 Task: Invite Team Member Softage.1@softage.net to Workspace Accounting and Finance Consulting. Invite Team Member Softage.2@softage.net to Workspace Accounting and Finance Consulting. Invite Team Member Softage.3@softage.net to Workspace Accounting and Finance Consulting. Invite Team Member Softage.4@softage.net to Workspace Accounting and Finance Consulting
Action: Mouse moved to (693, 108)
Screenshot: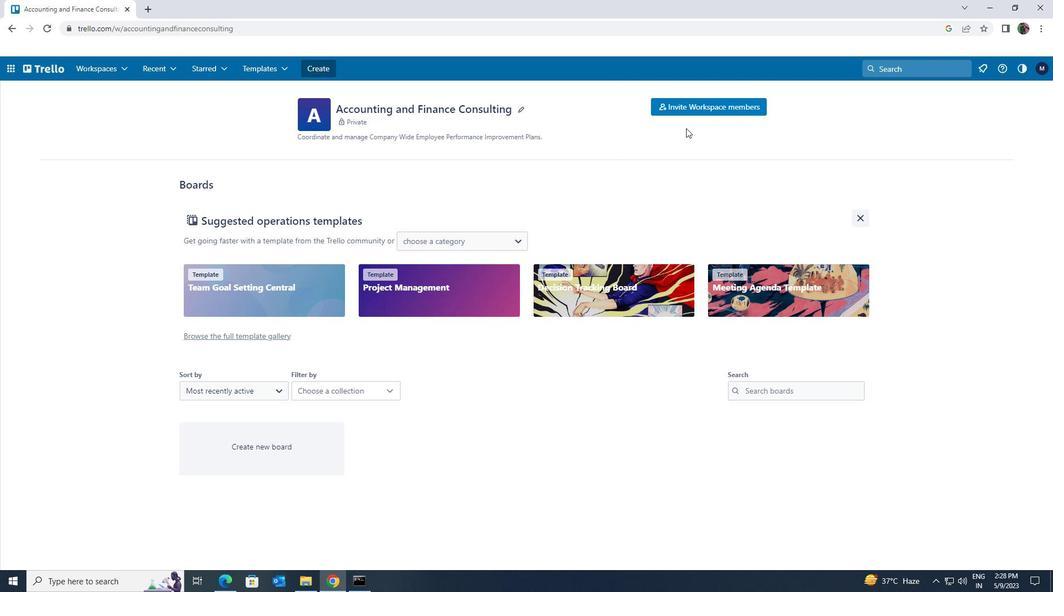 
Action: Mouse pressed left at (693, 108)
Screenshot: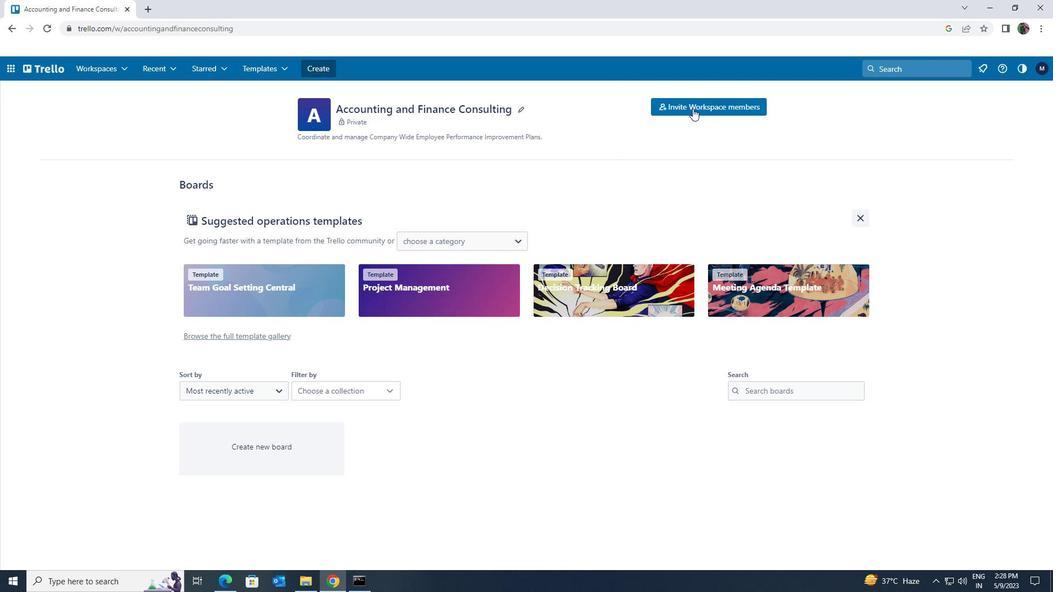 
Action: Mouse moved to (565, 306)
Screenshot: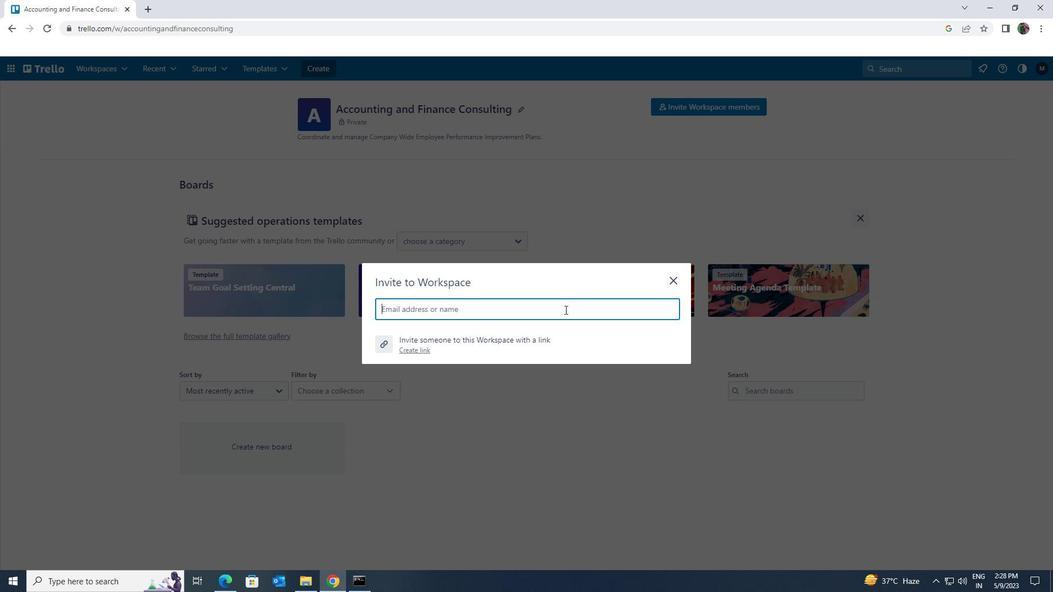 
Action: Mouse pressed left at (565, 306)
Screenshot: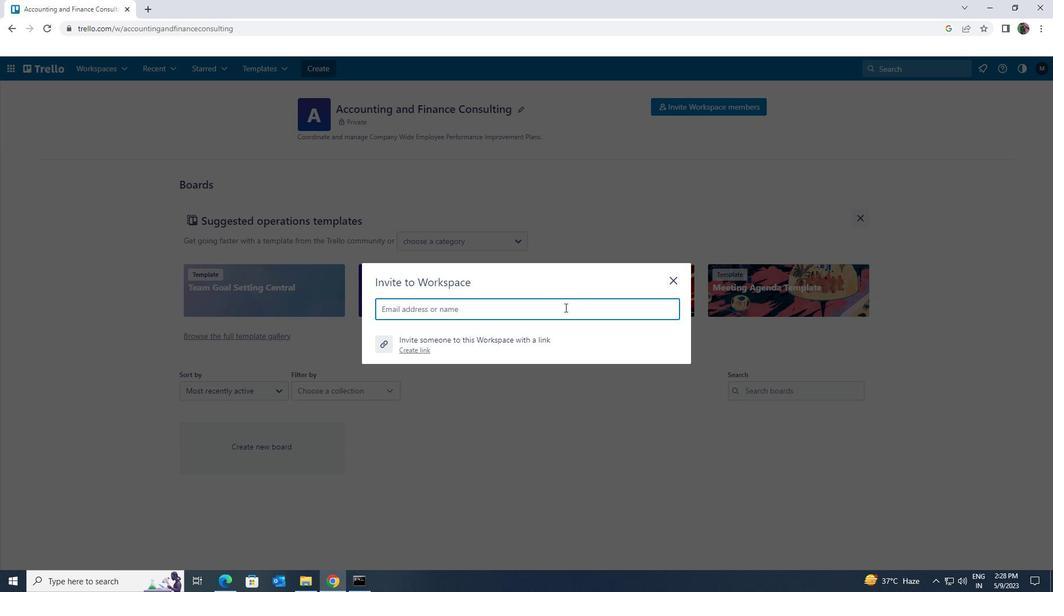 
Action: Key pressed <Key.shift>SOGTAGE.1<Key.shift>@<Key.shift>SOFTAGE.NET
Screenshot: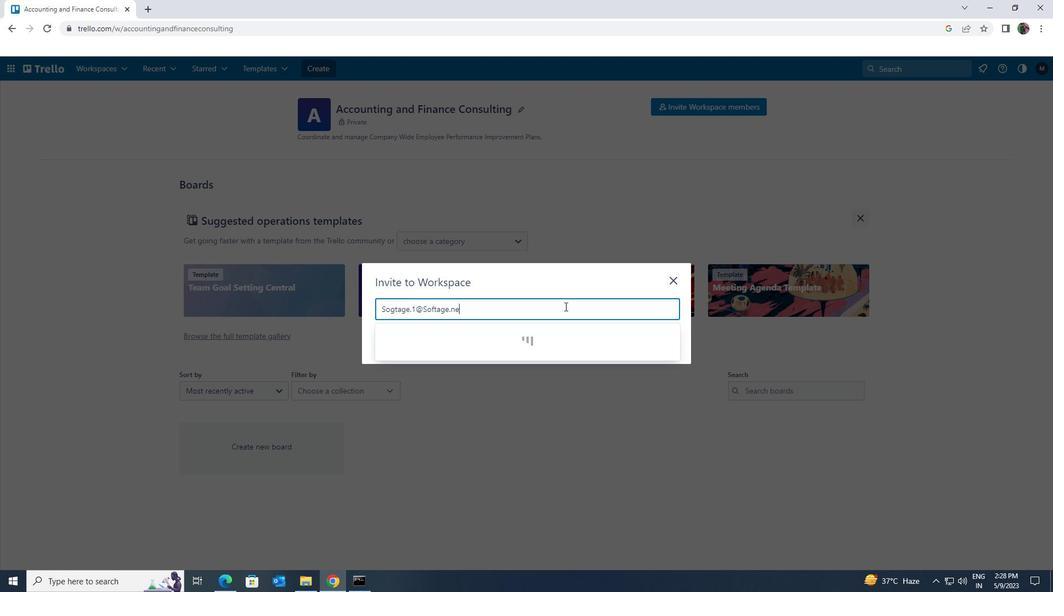 
Action: Mouse moved to (520, 337)
Screenshot: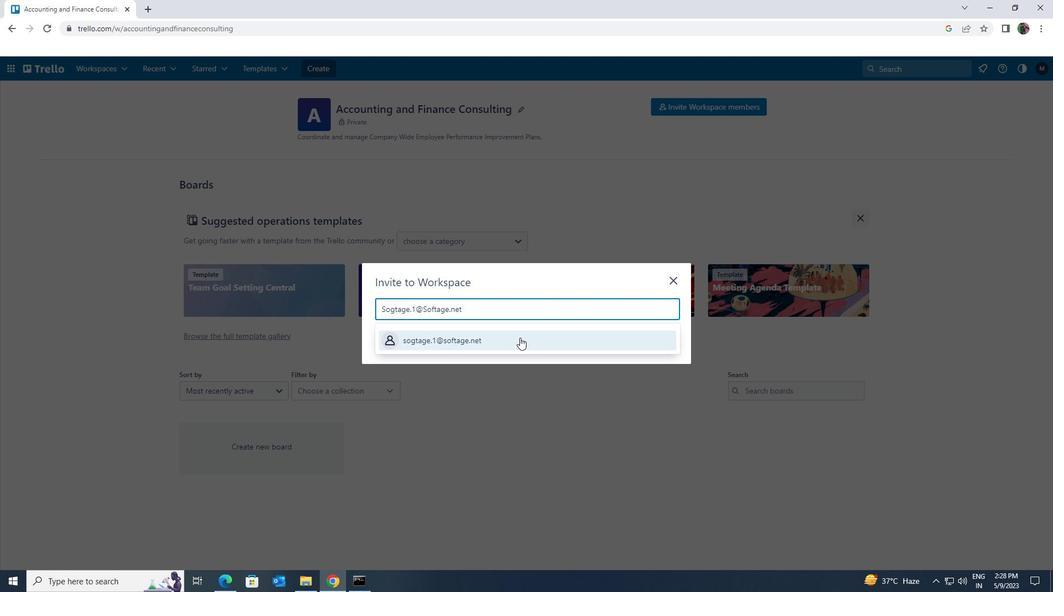 
Action: Mouse pressed left at (520, 337)
Screenshot: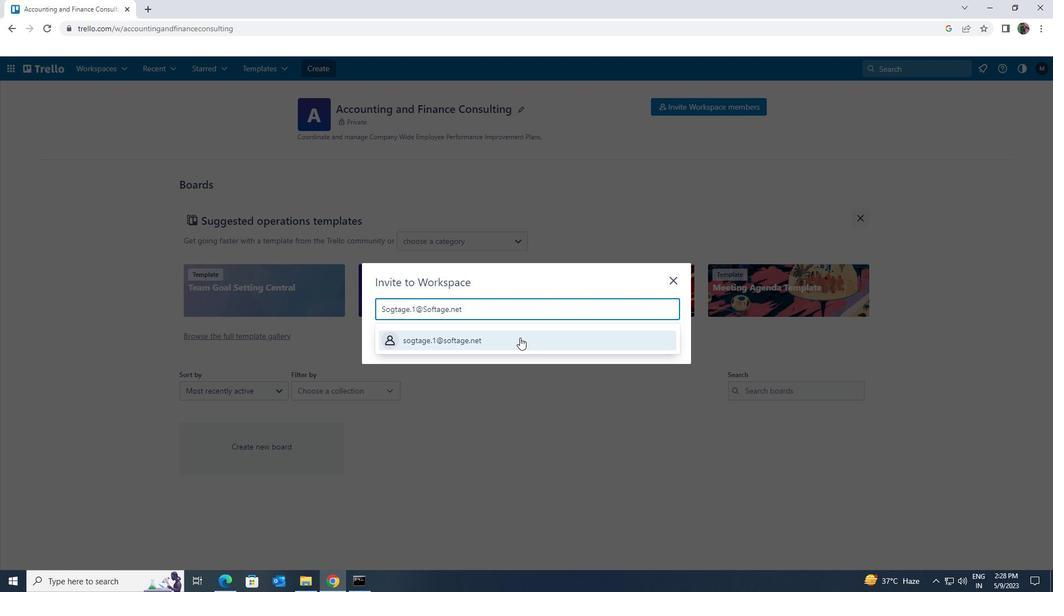 
Action: Key pressed <Key.shift><Key.shift><Key.shift><Key.shift><Key.shift><Key.shift>SOG<Key.backspace>FTAGE.2<Key.shift><Key.shift><Key.shift><Key.shift>@<Key.shift>SOFTAGE.NET
Screenshot: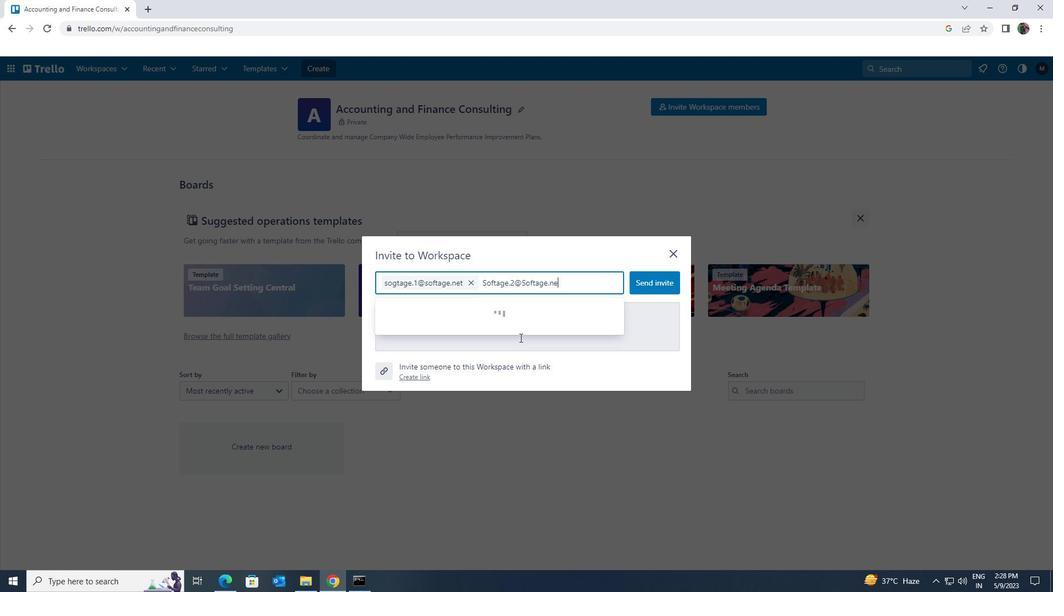 
Action: Mouse moved to (499, 318)
Screenshot: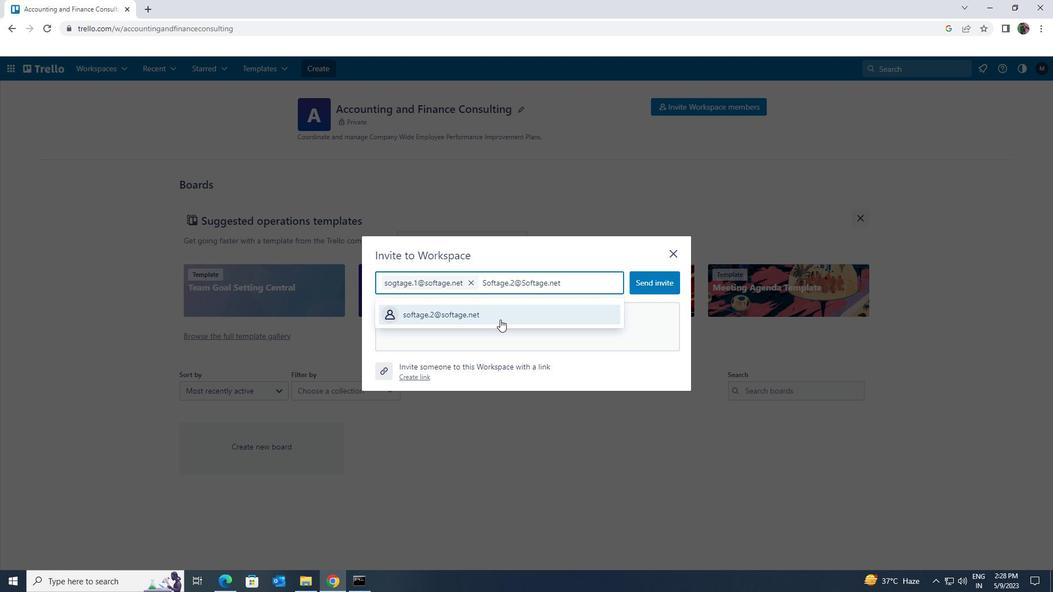 
Action: Mouse pressed left at (499, 318)
Screenshot: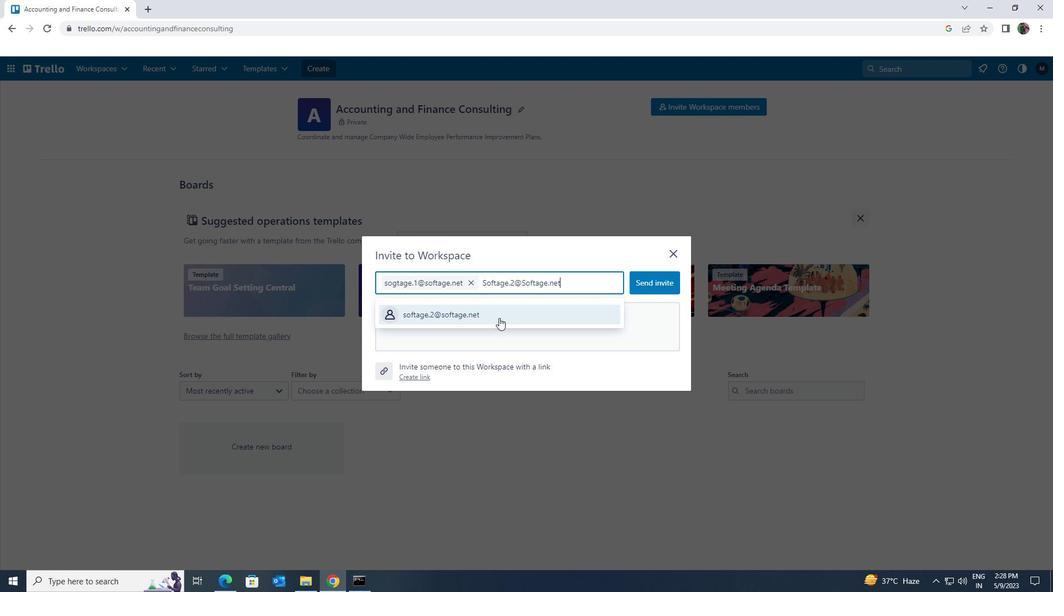 
Action: Key pressed <Key.shift><Key.shift><Key.shift><Key.shift><Key.shift>SOFTAGE.3<Key.shift><Key.shift><Key.shift>@<Key.shift>SOFTAGE.NET
Screenshot: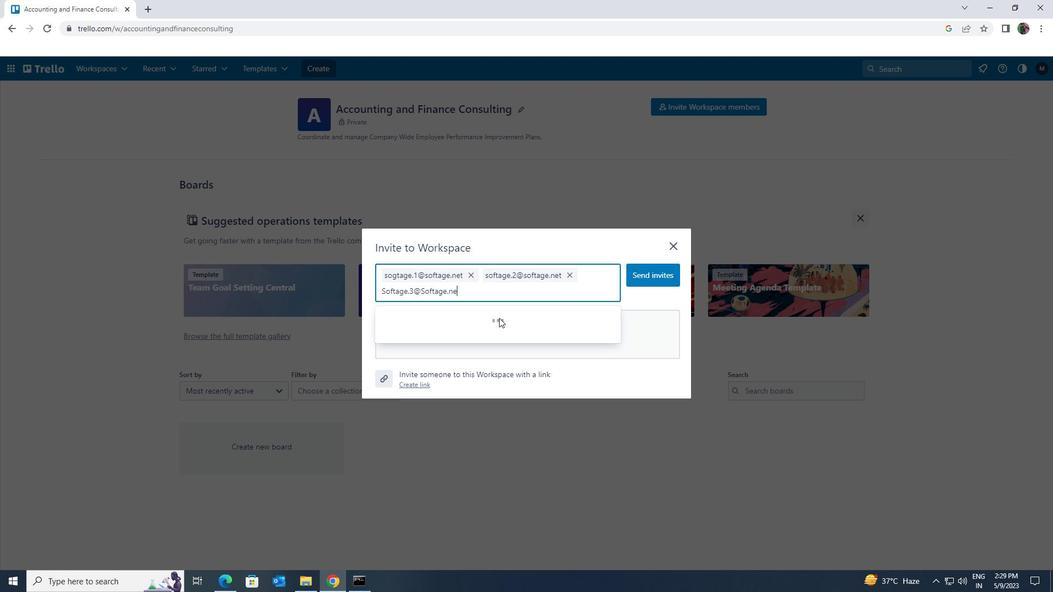 
Action: Mouse moved to (517, 317)
Screenshot: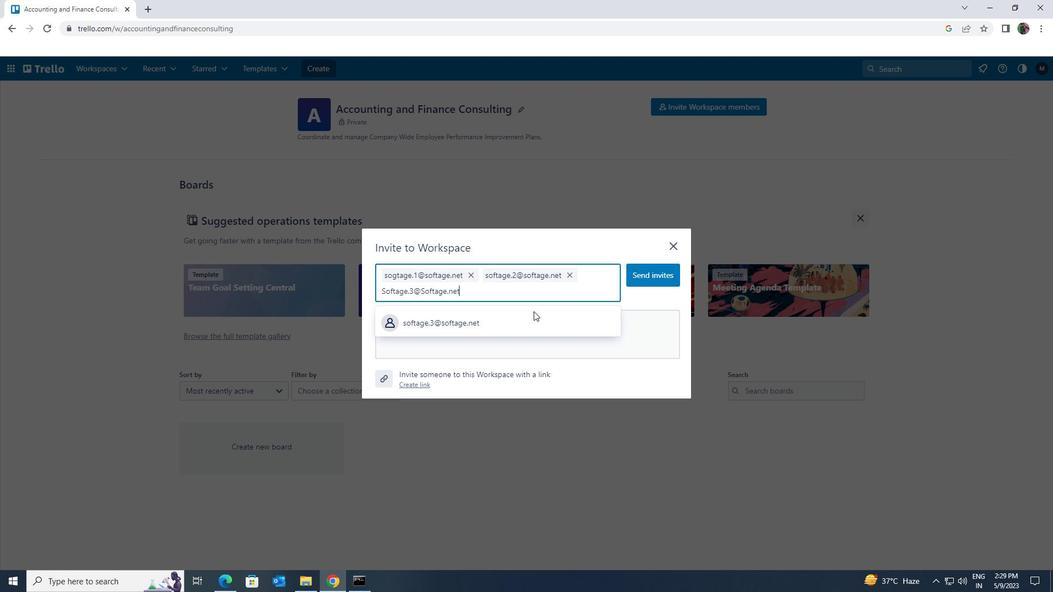 
Action: Mouse pressed left at (517, 317)
Screenshot: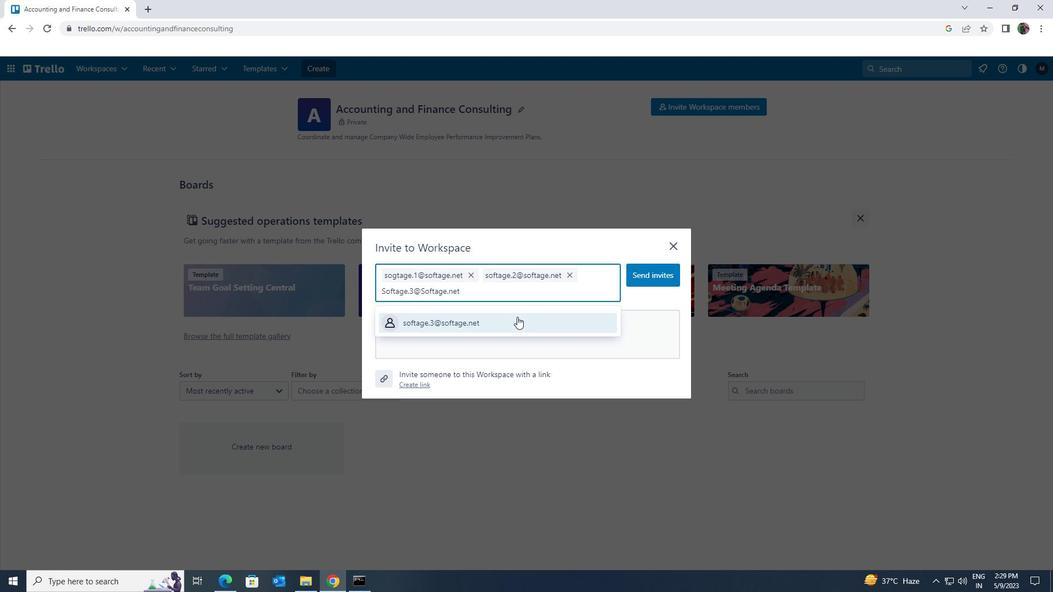 
Action: Key pressed <Key.shift><Key.shift><Key.shift><Key.shift>SOFTAGE.4<Key.shift>@SOFTAGE,<Key.backspace>.NET
Screenshot: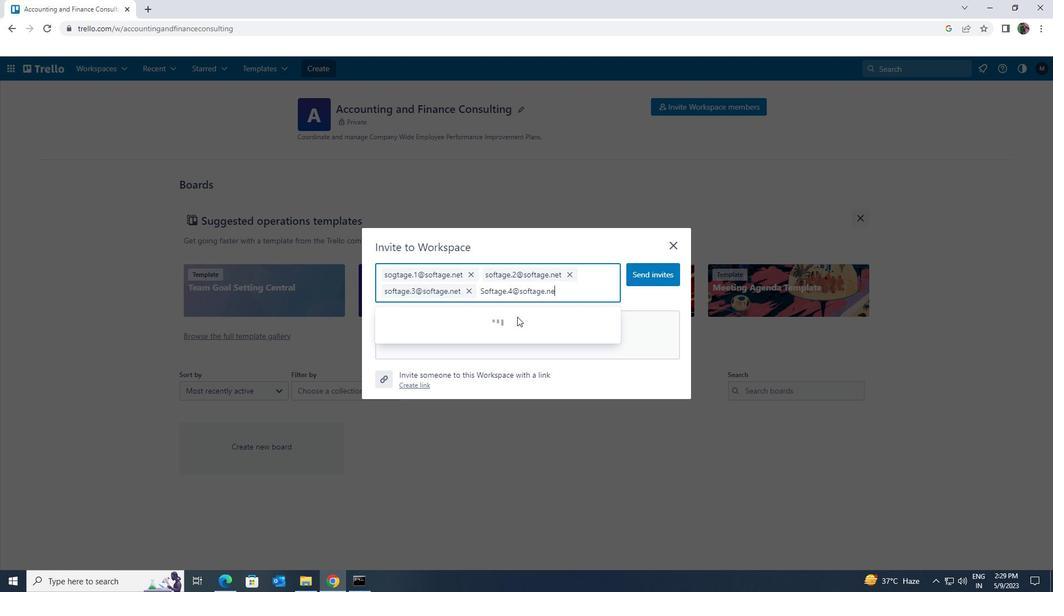 
Action: Mouse moved to (515, 317)
Screenshot: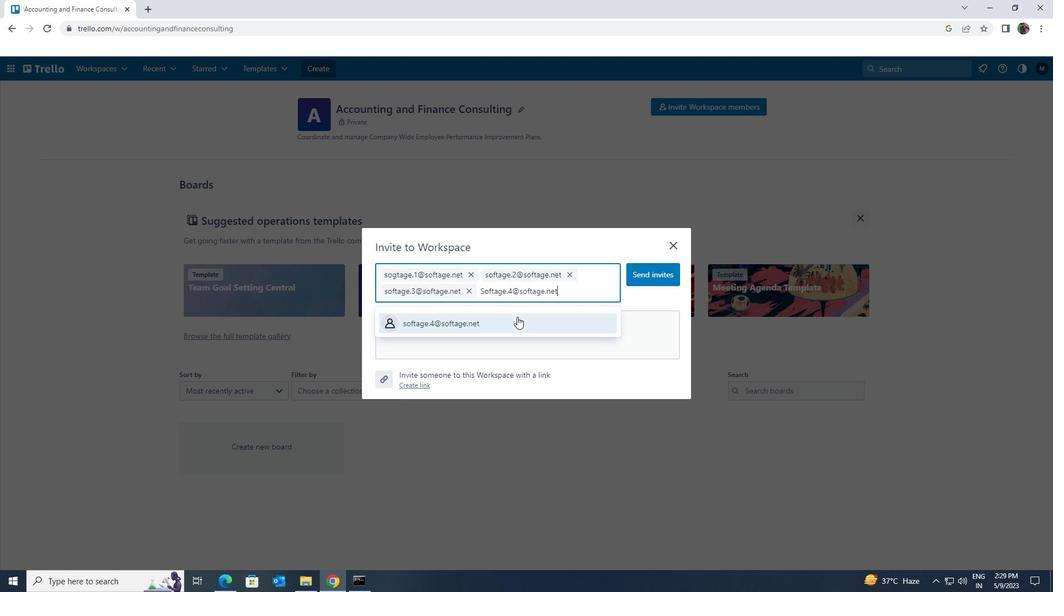 
Action: Mouse pressed left at (515, 317)
Screenshot: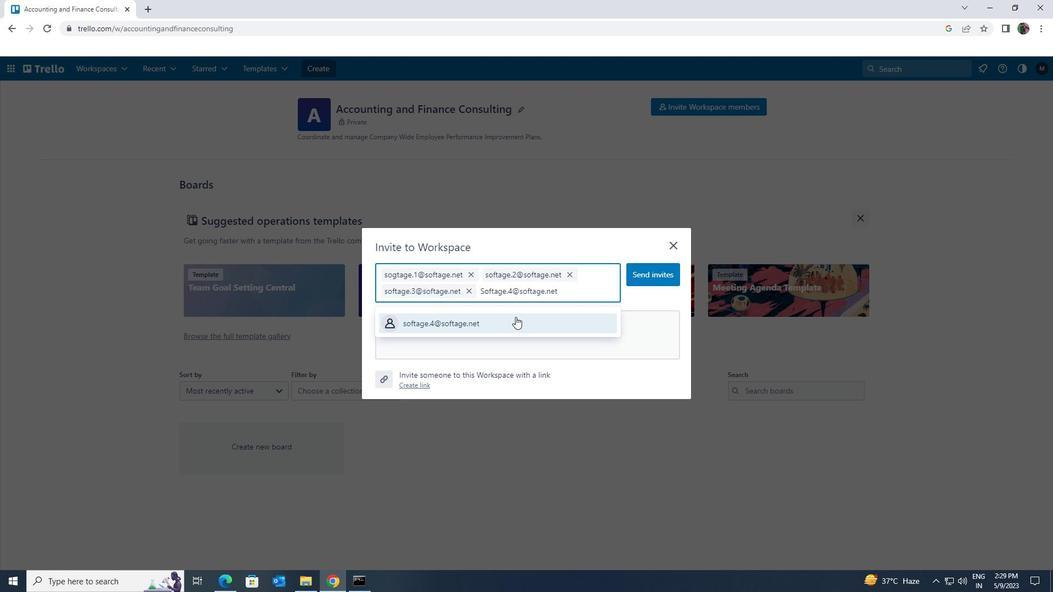 
Action: Mouse moved to (660, 269)
Screenshot: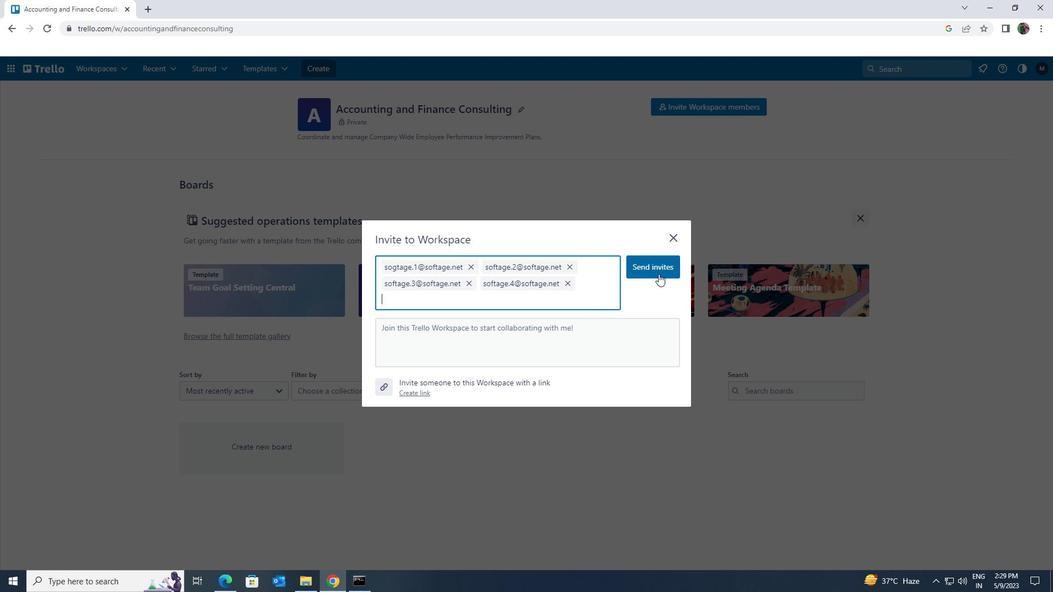 
Action: Mouse pressed left at (660, 269)
Screenshot: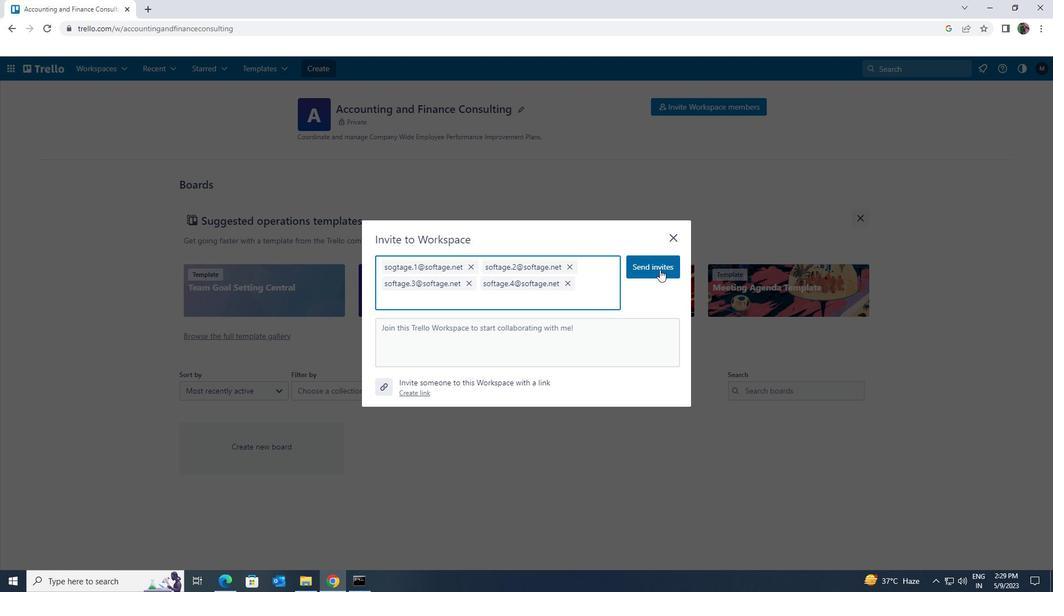 
